 Task: Display the standings of the 2022 Victory Lane Racing NASCAR Cup Series for the race "Federated Auto Parts 400" on the track "Richmond".
Action: Mouse moved to (667, 510)
Screenshot: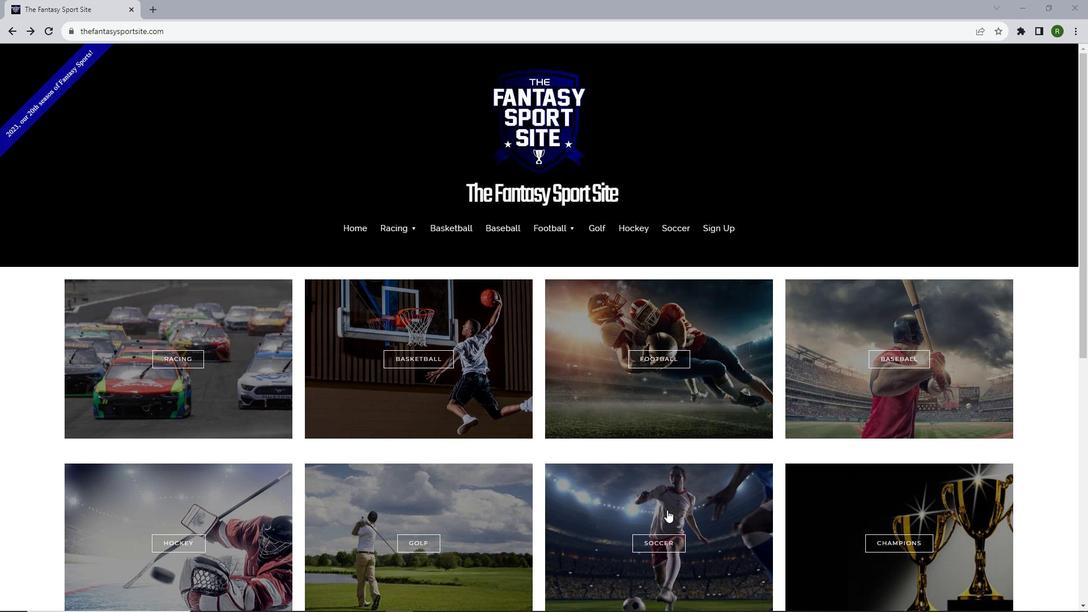 
Action: Mouse scrolled (667, 509) with delta (0, 0)
Screenshot: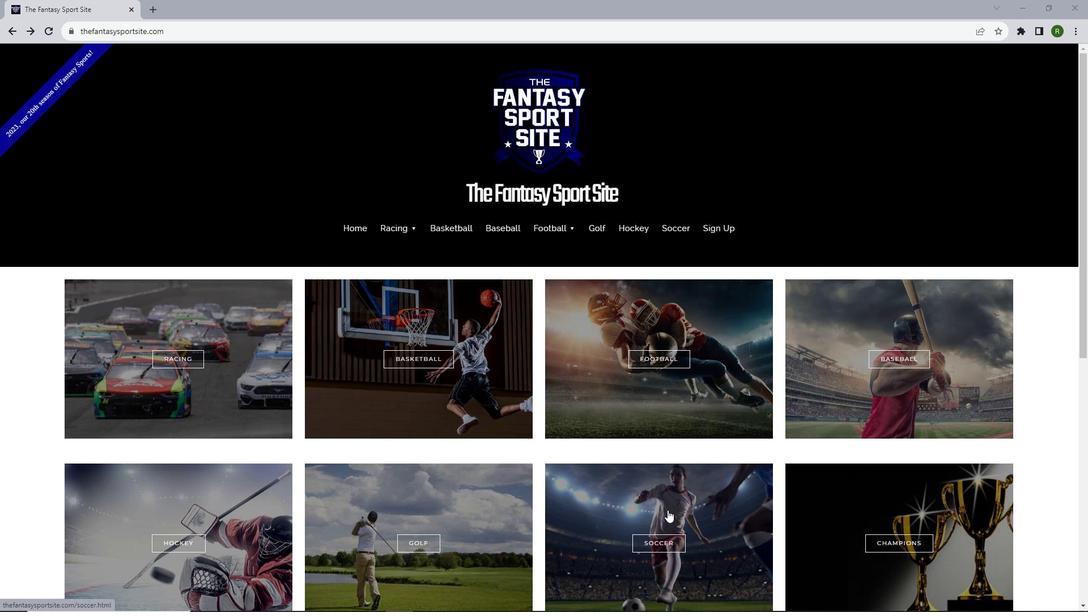 
Action: Mouse moved to (181, 303)
Screenshot: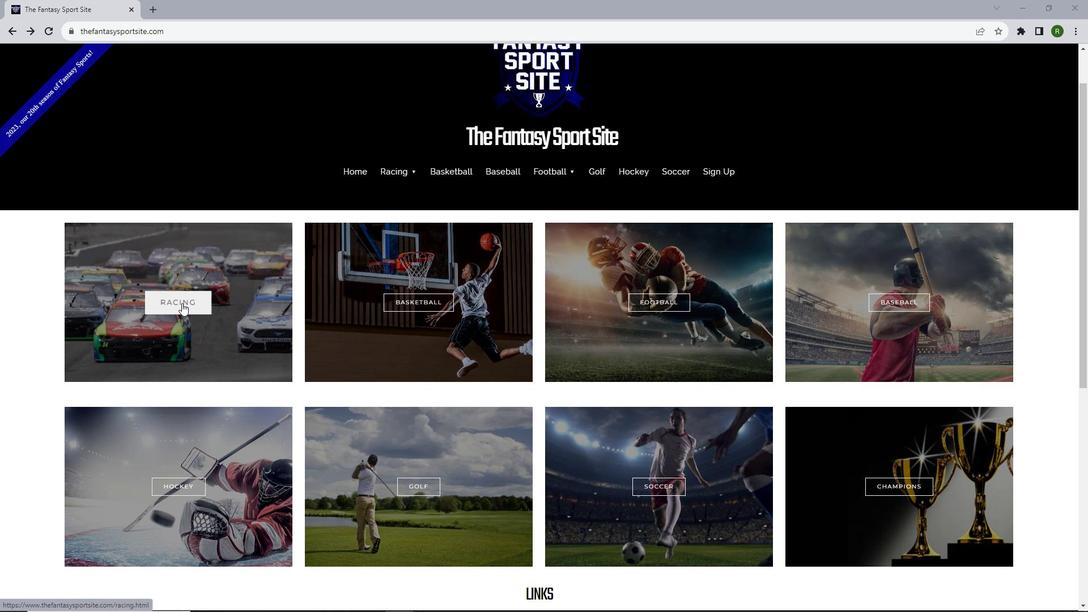 
Action: Mouse pressed left at (181, 303)
Screenshot: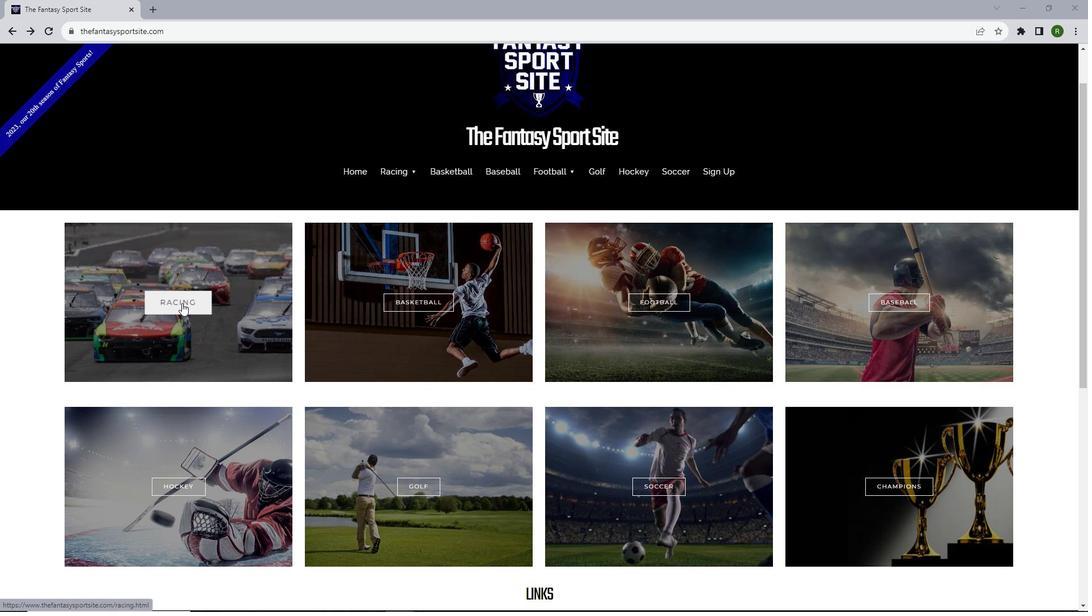 
Action: Mouse moved to (314, 306)
Screenshot: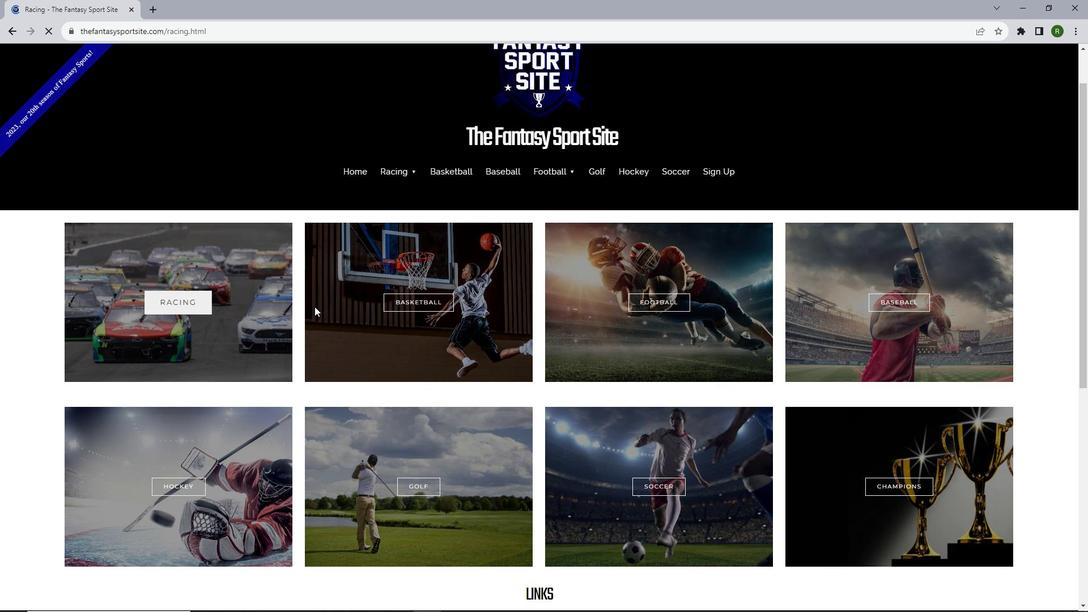
Action: Mouse scrolled (314, 306) with delta (0, 0)
Screenshot: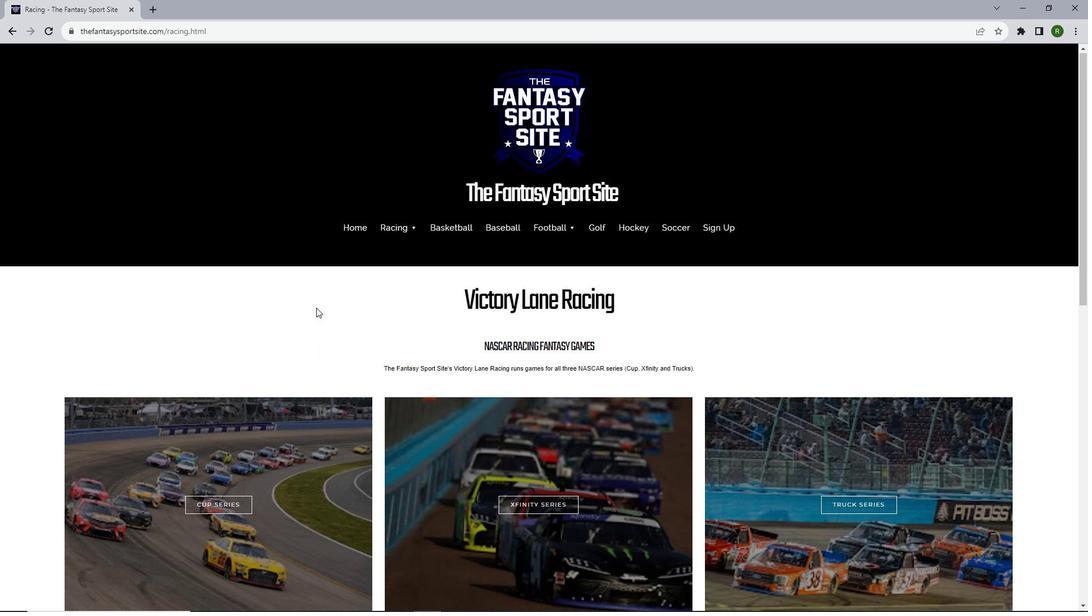 
Action: Mouse moved to (314, 306)
Screenshot: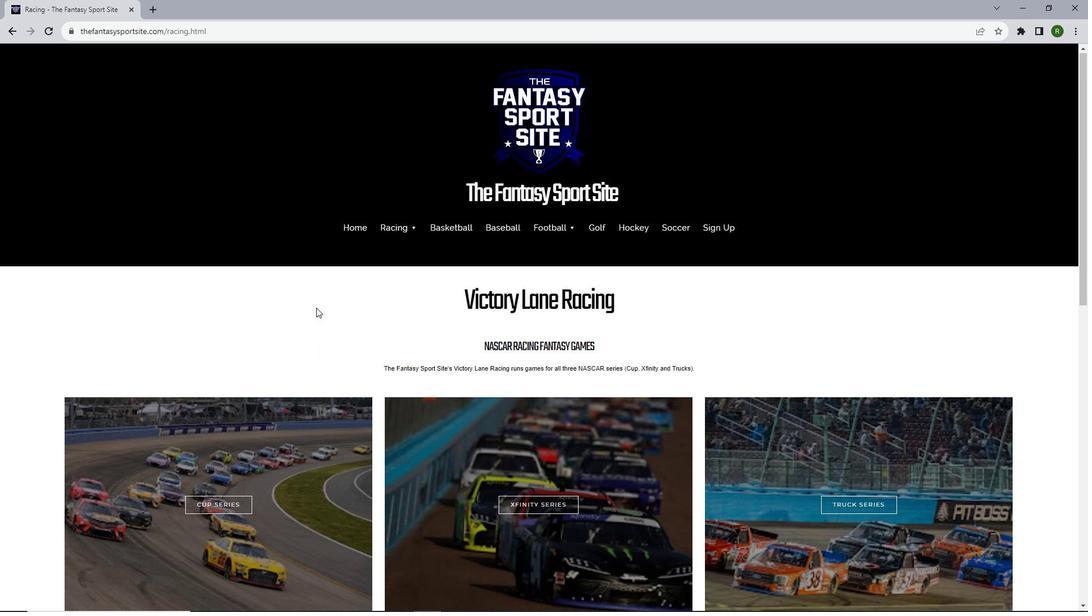 
Action: Mouse scrolled (314, 306) with delta (0, 0)
Screenshot: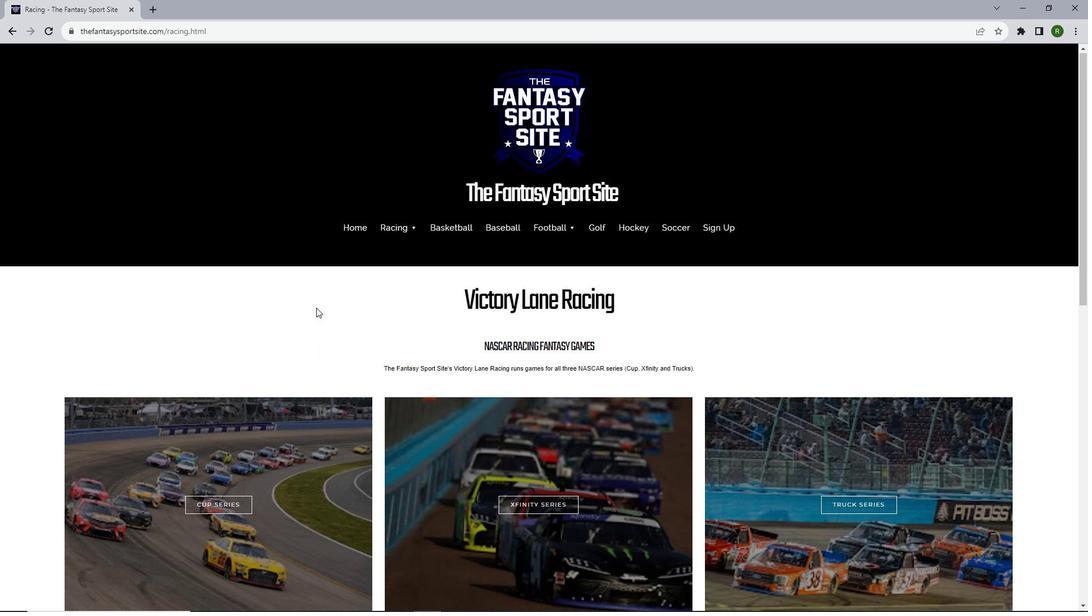 
Action: Mouse moved to (316, 307)
Screenshot: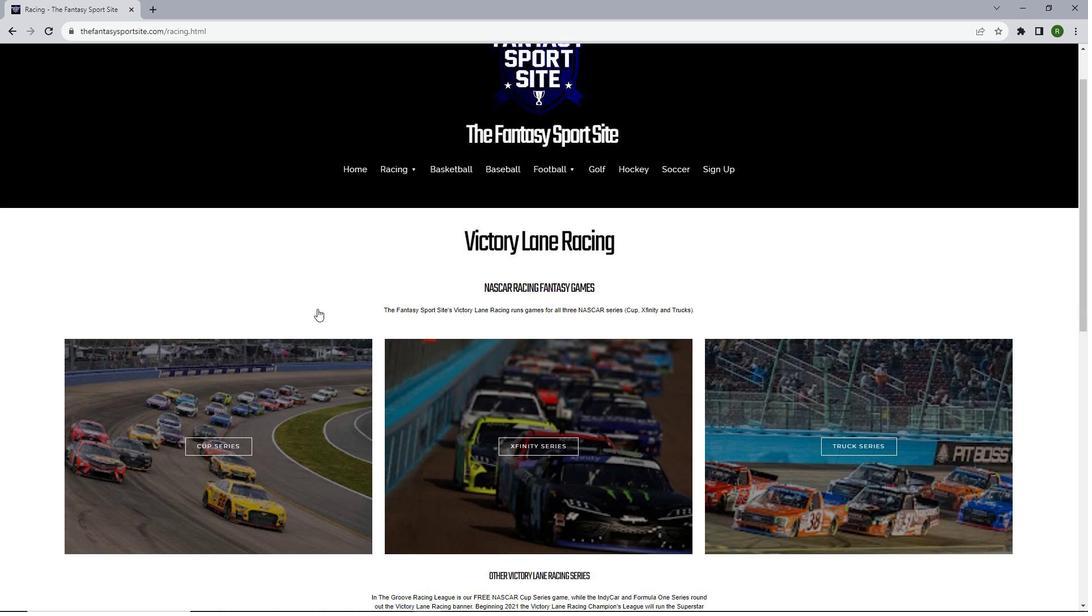 
Action: Mouse scrolled (316, 307) with delta (0, 0)
Screenshot: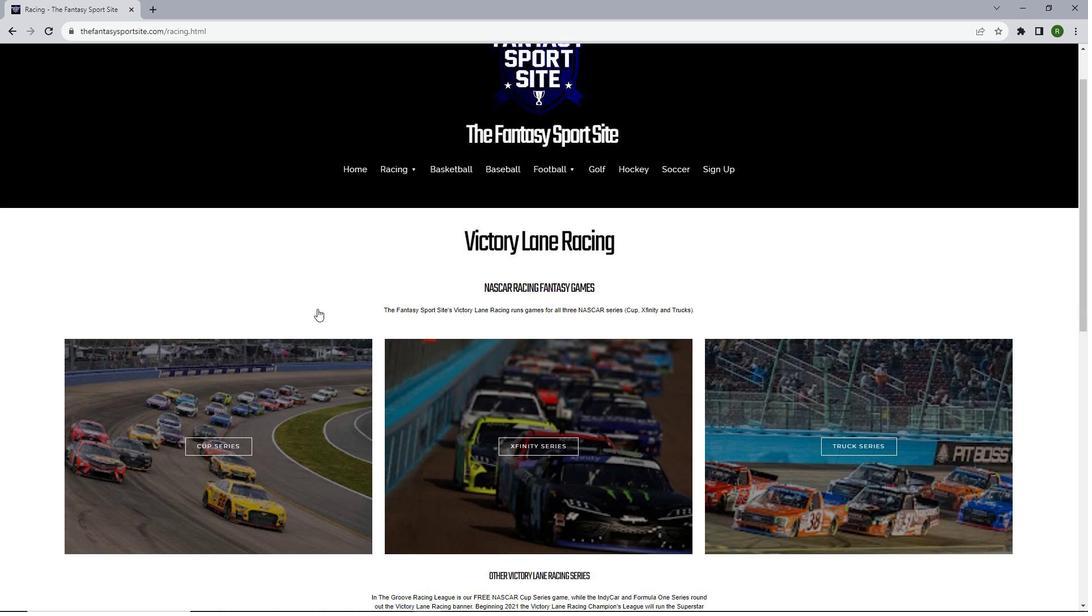 
Action: Mouse scrolled (316, 307) with delta (0, 0)
Screenshot: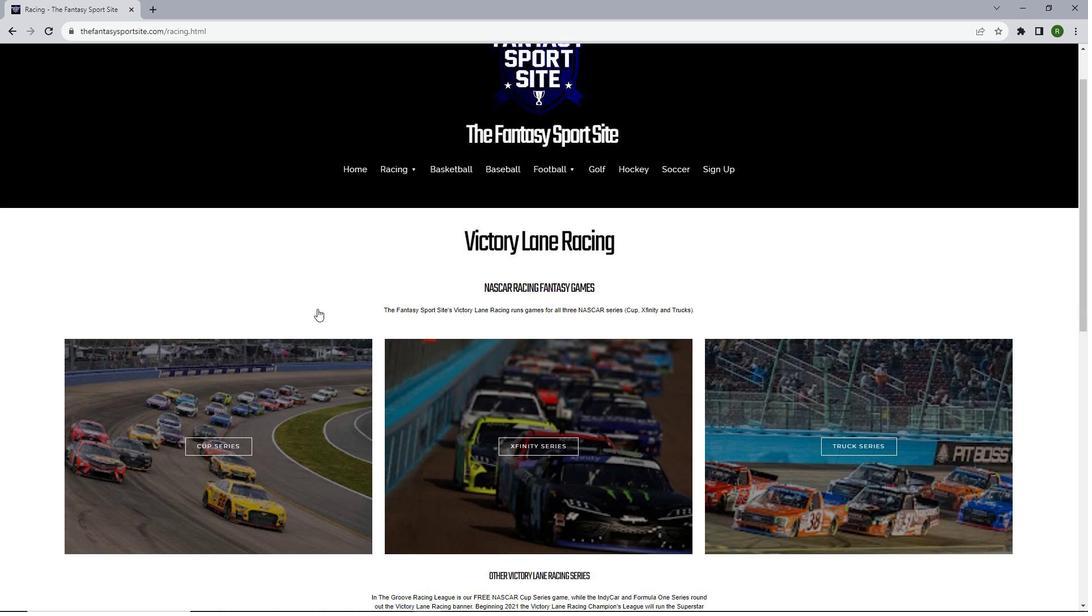 
Action: Mouse scrolled (316, 307) with delta (0, 0)
Screenshot: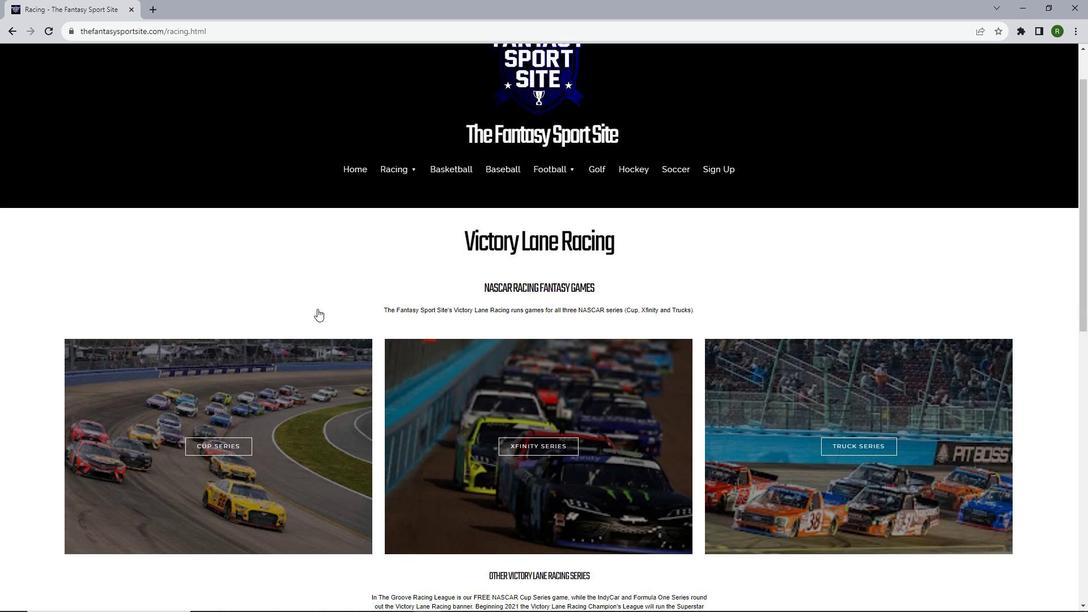 
Action: Mouse moved to (209, 230)
Screenshot: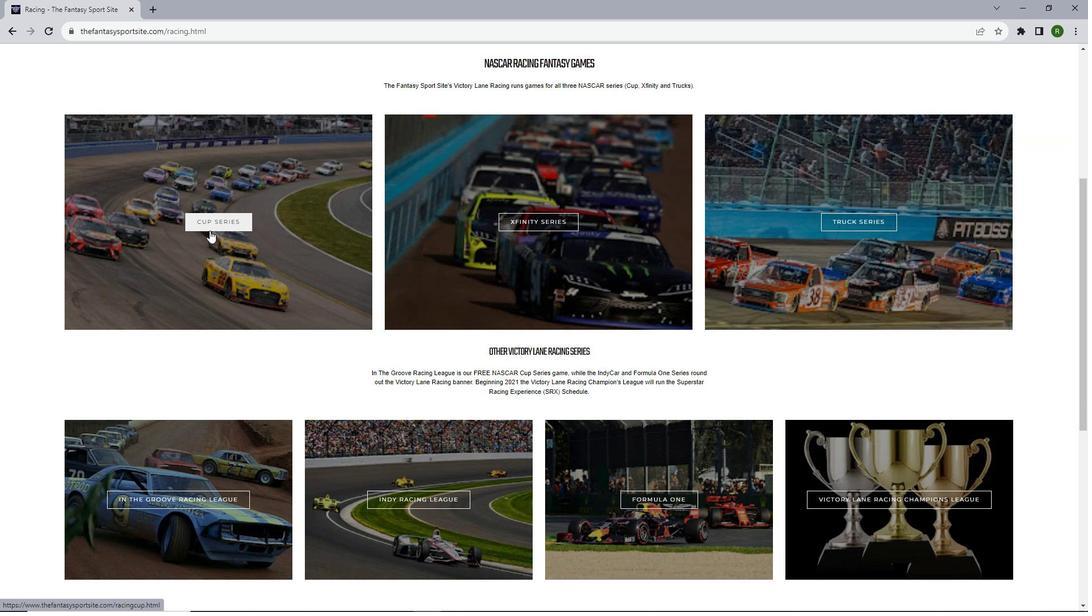 
Action: Mouse pressed left at (209, 230)
Screenshot: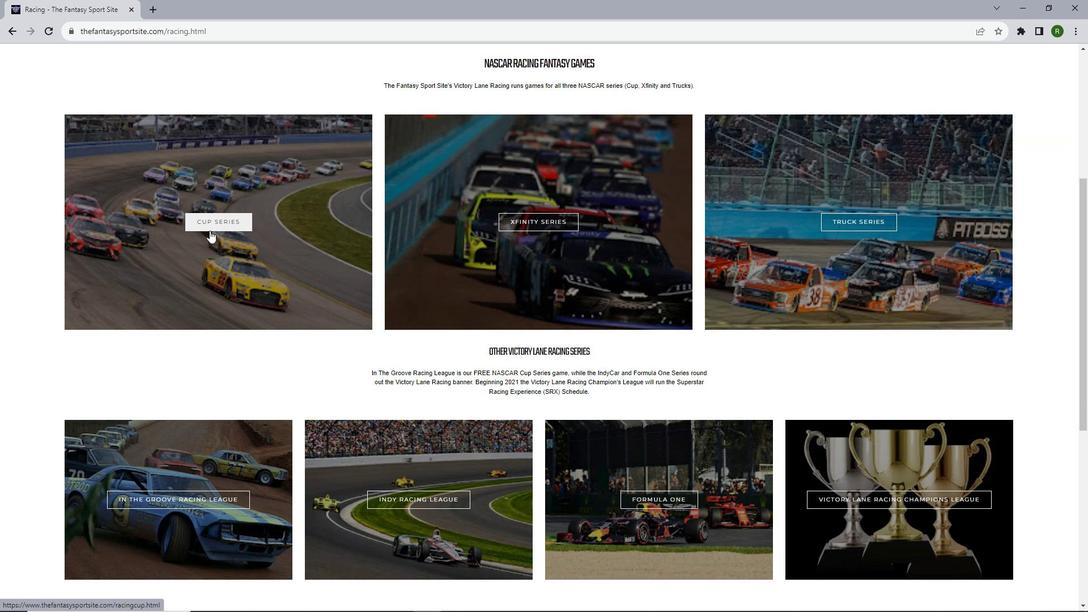 
Action: Mouse moved to (271, 278)
Screenshot: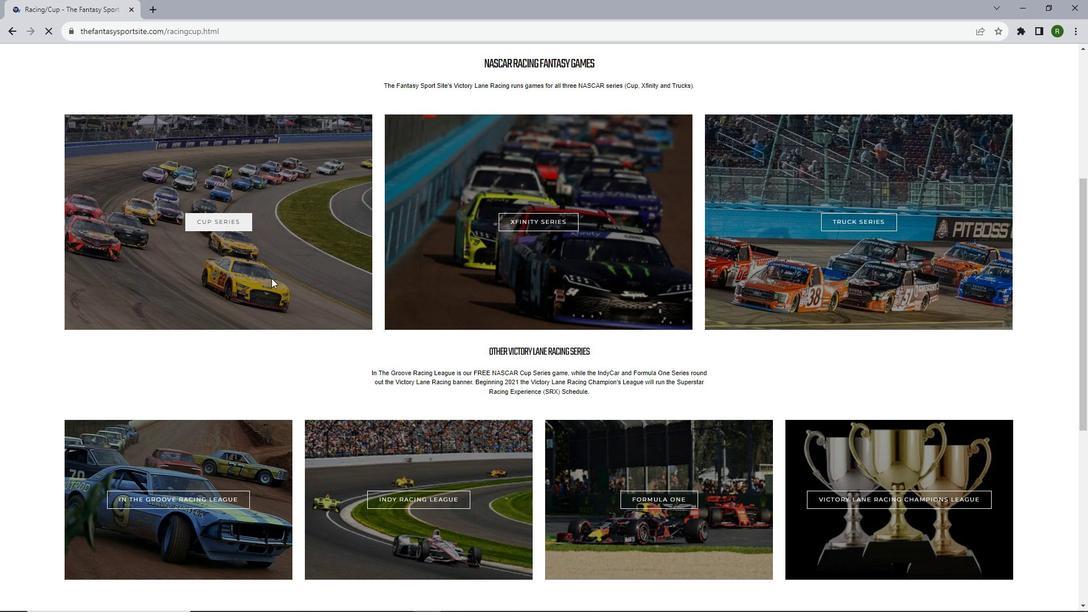 
Action: Mouse scrolled (271, 277) with delta (0, 0)
Screenshot: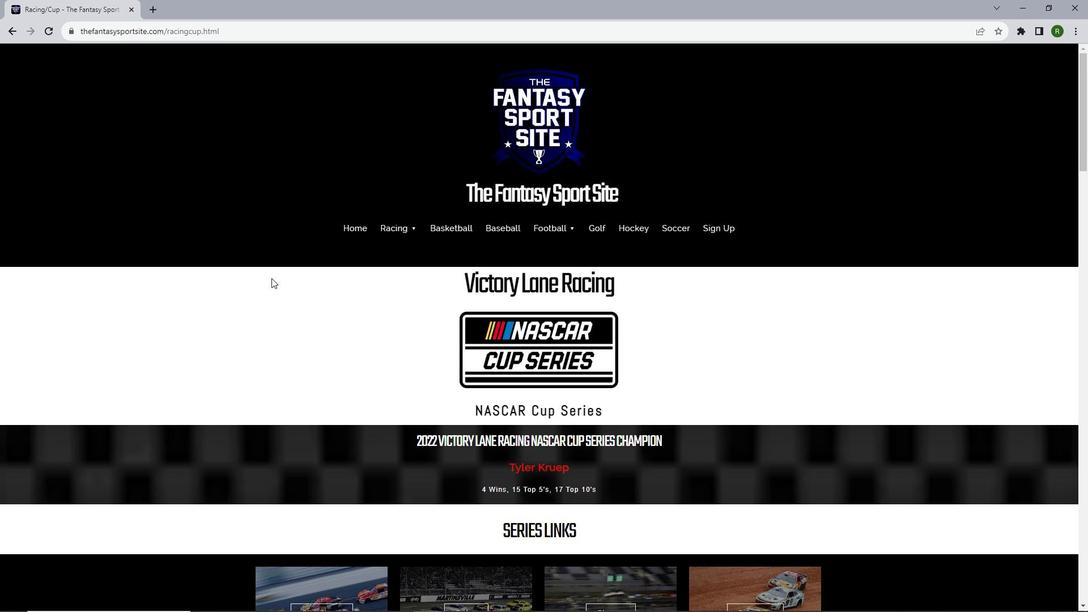 
Action: Mouse scrolled (271, 277) with delta (0, 0)
Screenshot: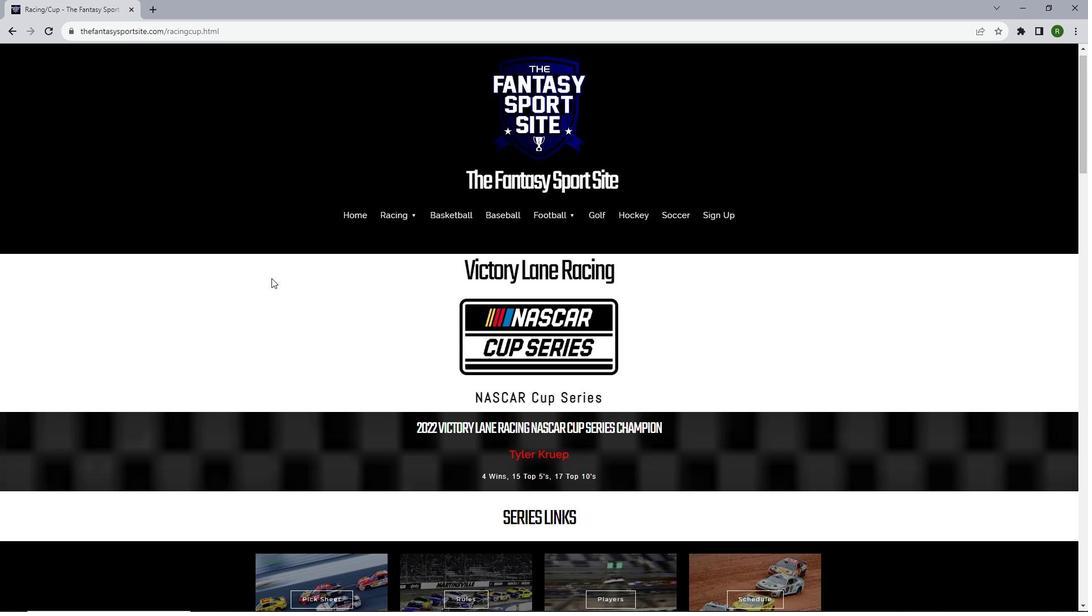 
Action: Mouse scrolled (271, 277) with delta (0, 0)
Screenshot: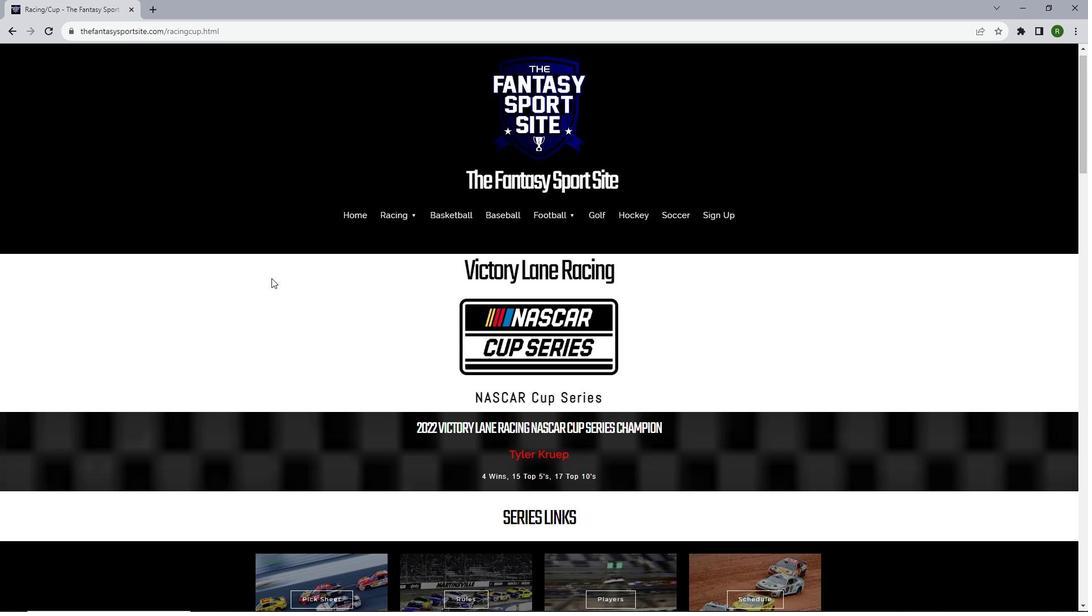 
Action: Mouse scrolled (271, 277) with delta (0, 0)
Screenshot: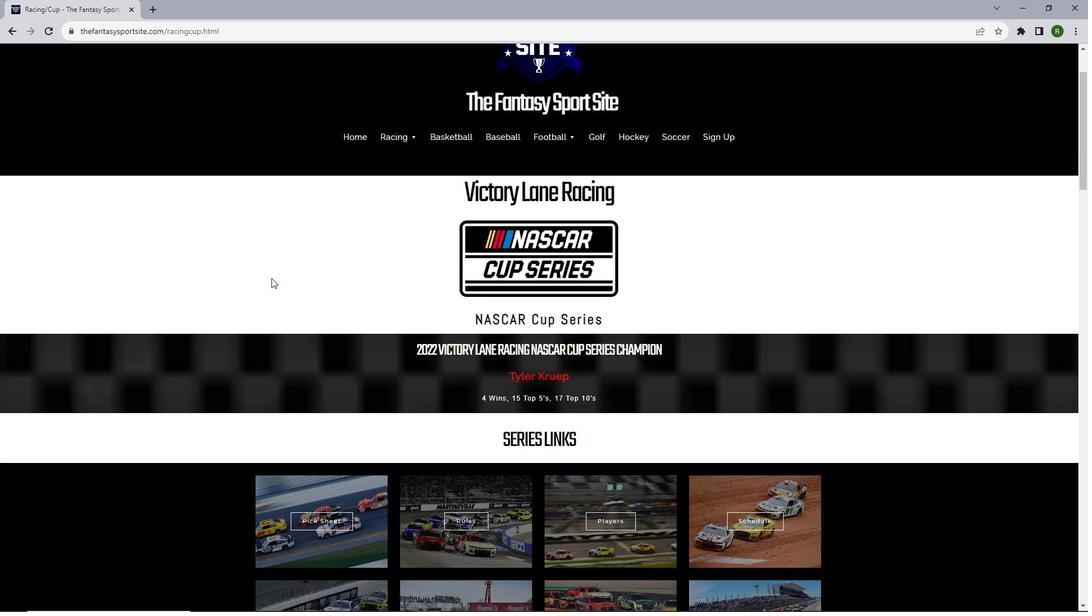 
Action: Mouse scrolled (271, 277) with delta (0, 0)
Screenshot: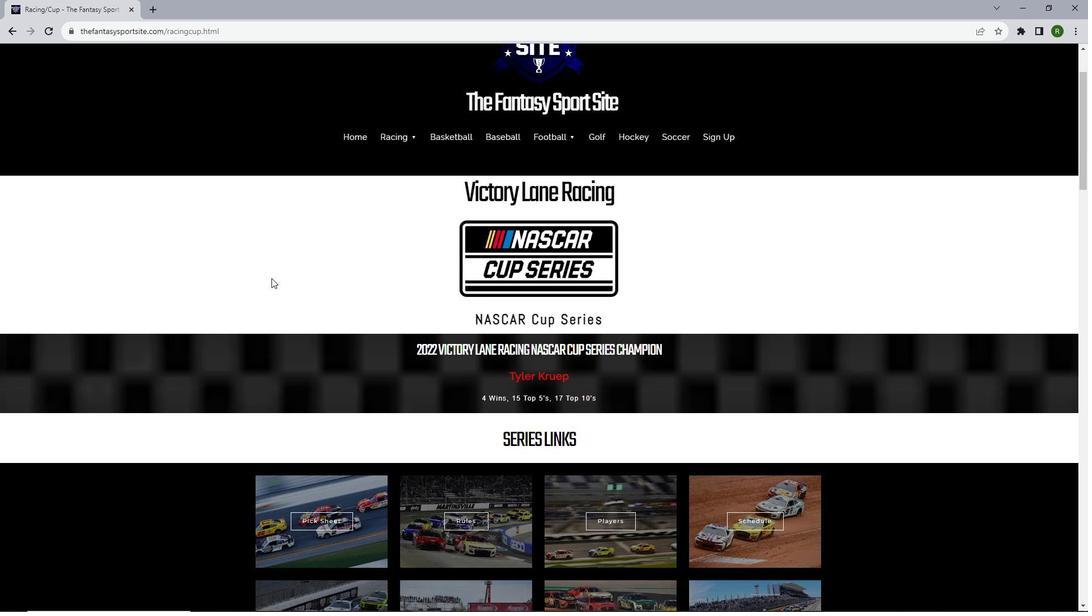
Action: Mouse moved to (620, 437)
Screenshot: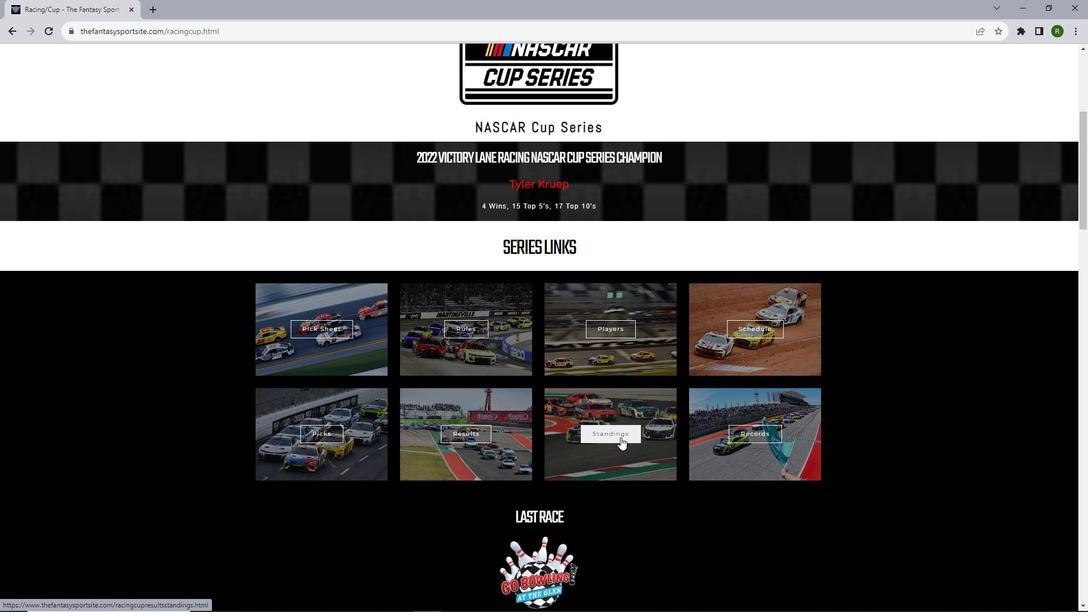 
Action: Mouse pressed left at (620, 437)
Screenshot: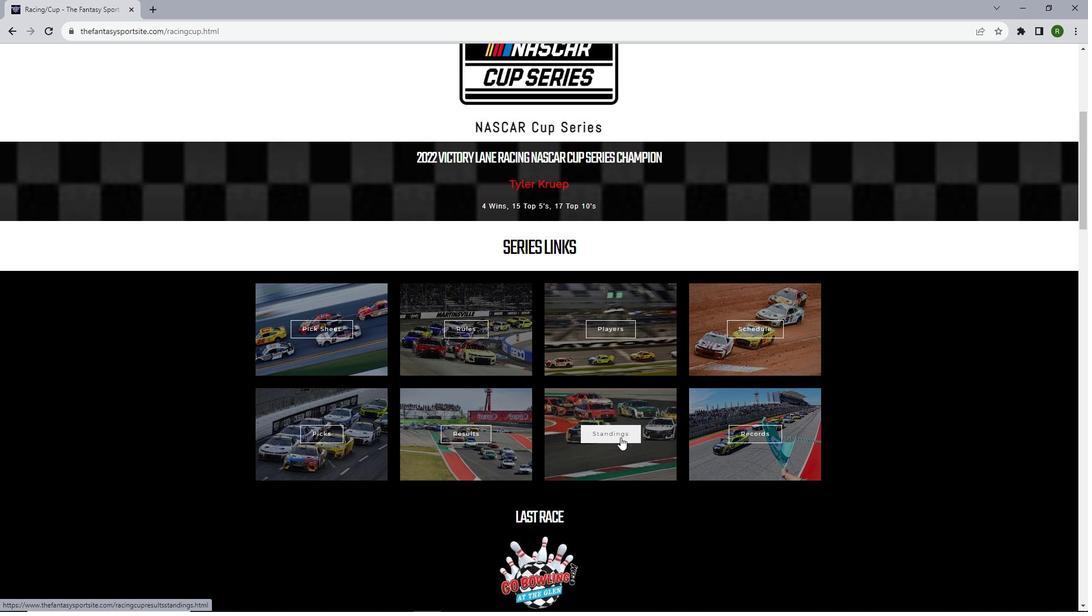 
Action: Mouse moved to (395, 263)
Screenshot: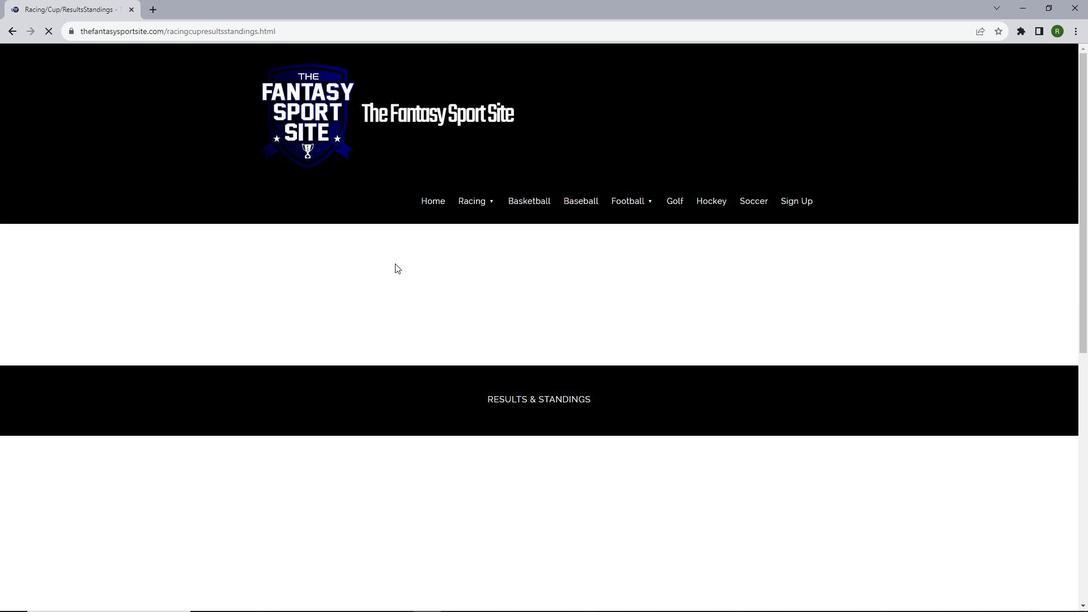 
Action: Mouse scrolled (395, 262) with delta (0, 0)
Screenshot: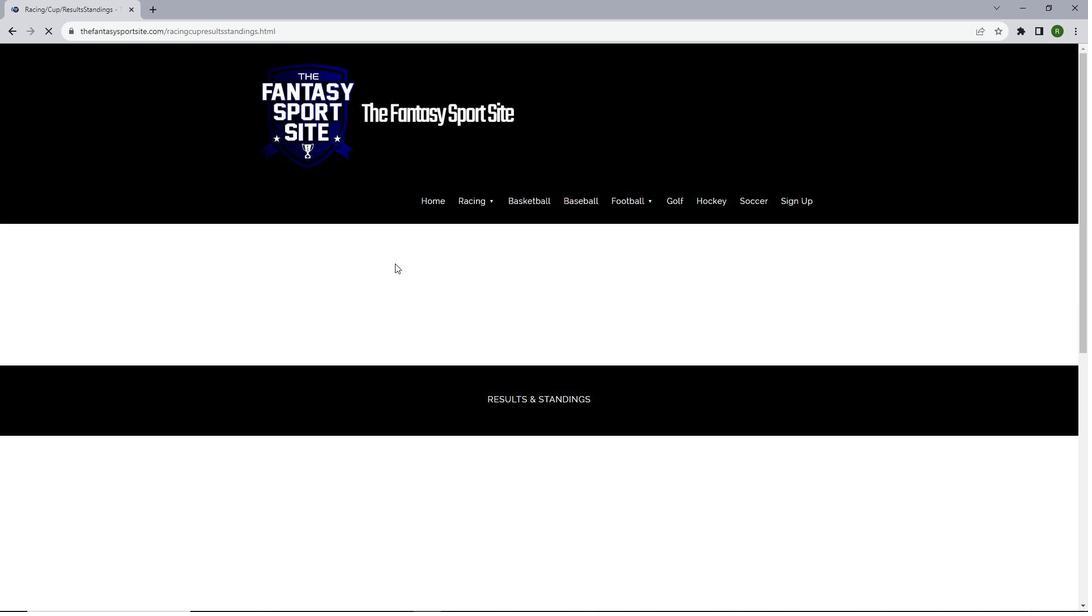 
Action: Mouse scrolled (395, 262) with delta (0, 0)
Screenshot: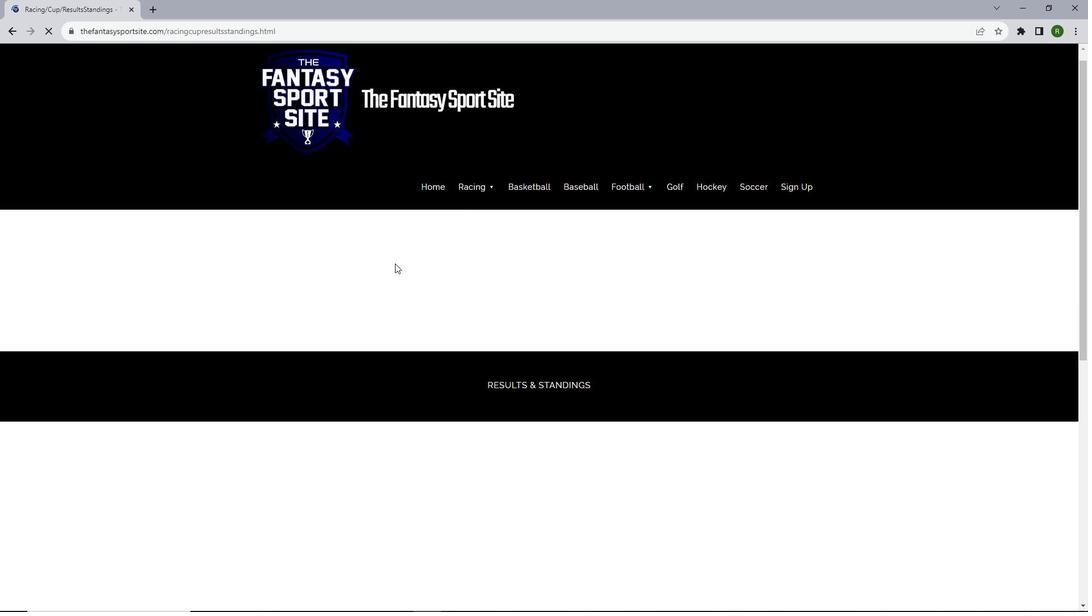 
Action: Mouse scrolled (395, 262) with delta (0, 0)
Screenshot: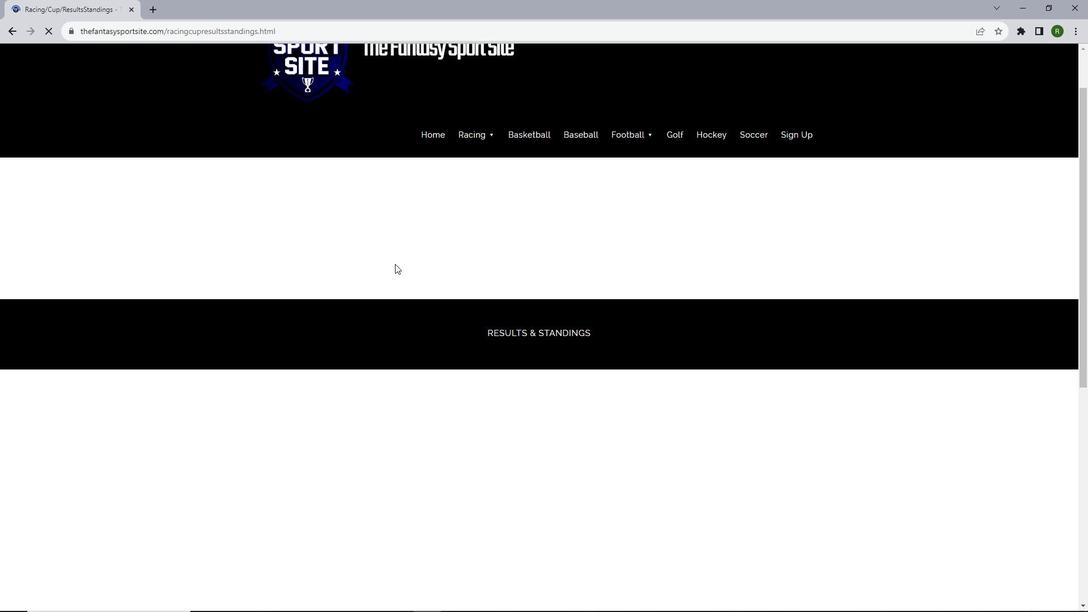 
Action: Mouse moved to (395, 264)
Screenshot: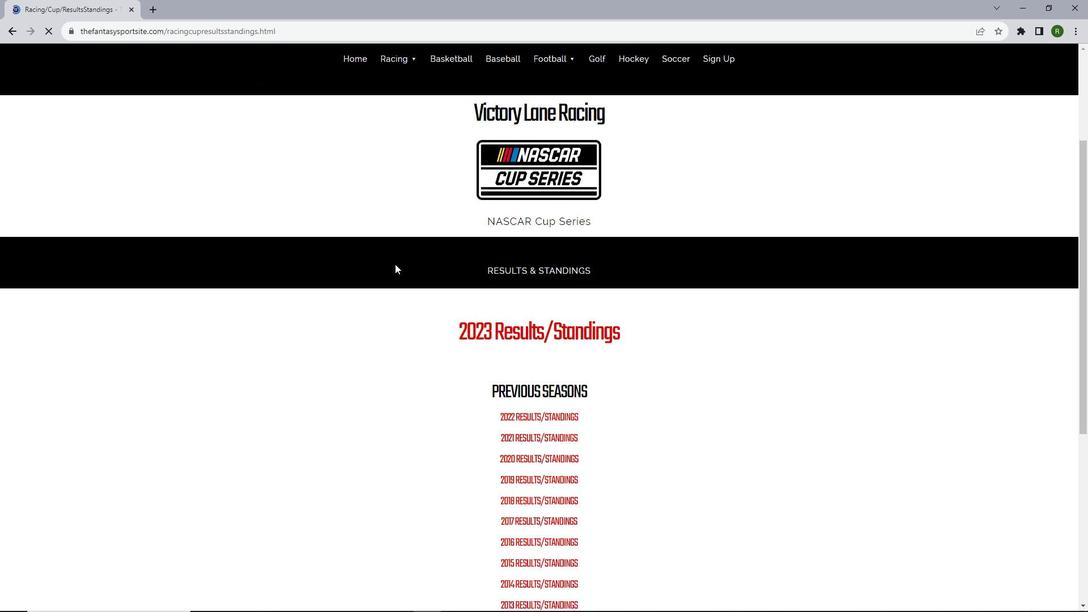 
Action: Mouse scrolled (395, 263) with delta (0, 0)
Screenshot: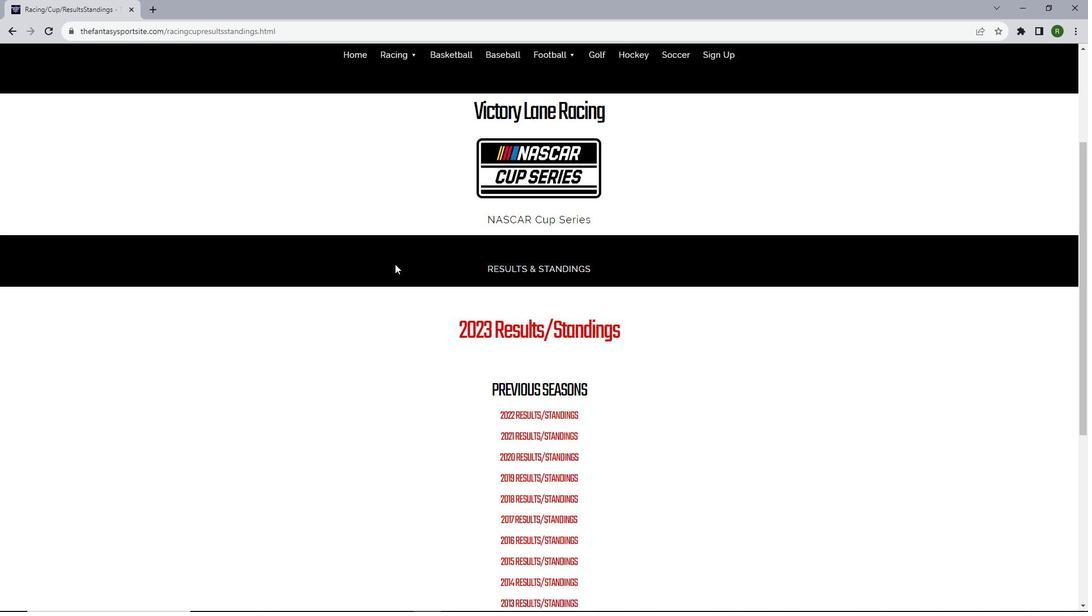 
Action: Mouse moved to (512, 359)
Screenshot: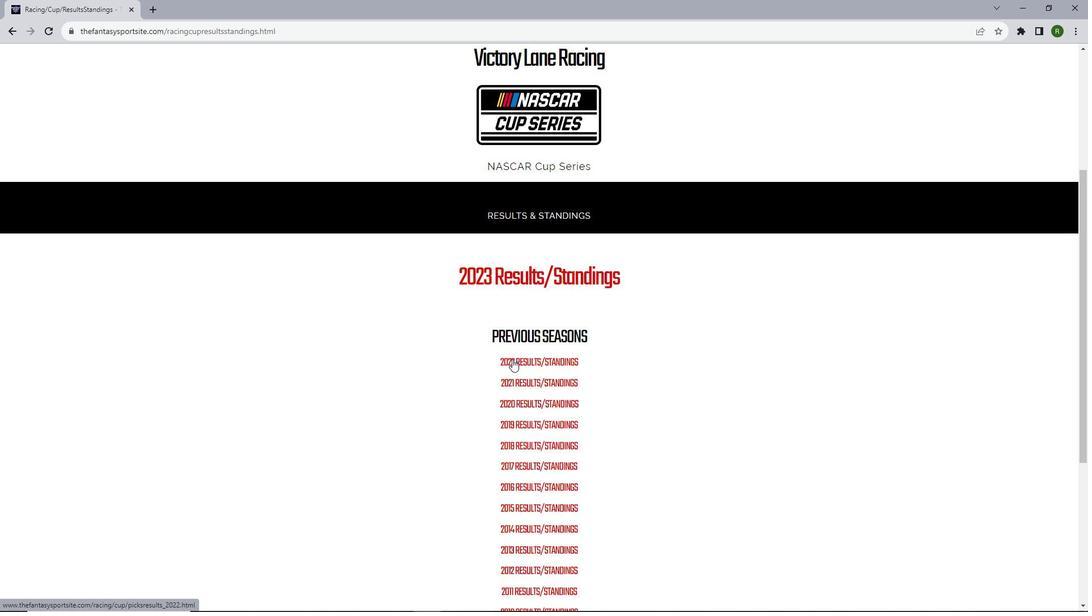 
Action: Mouse pressed left at (512, 359)
Screenshot: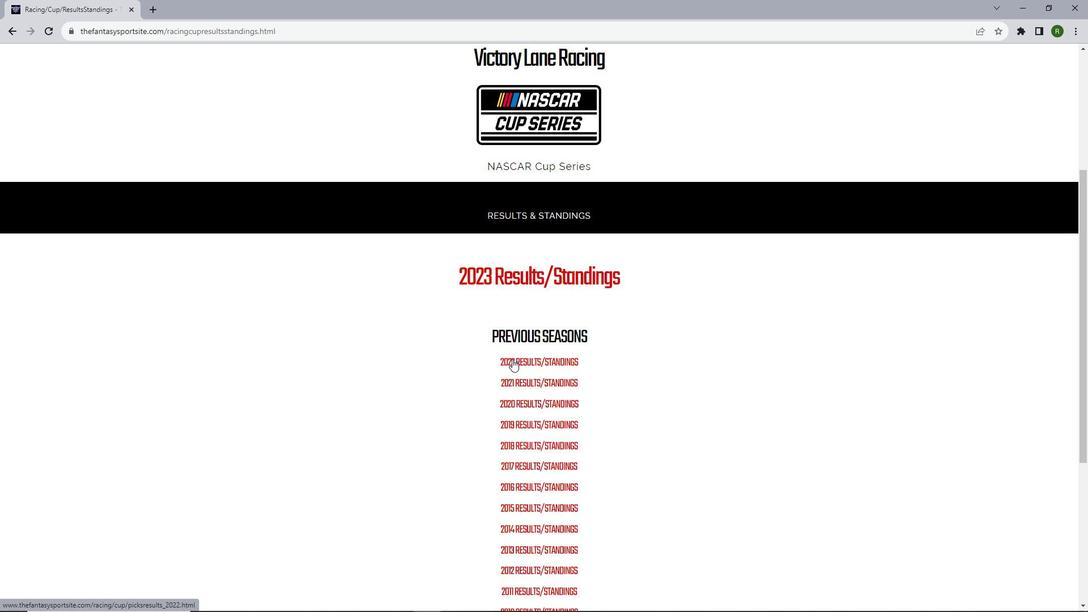 
Action: Mouse moved to (690, 396)
Screenshot: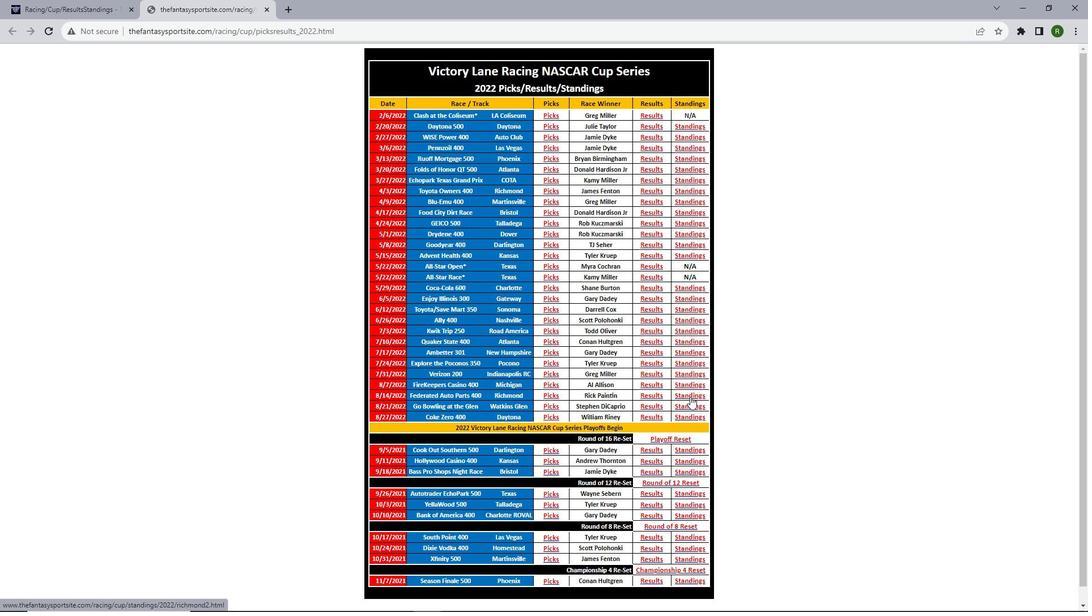 
Action: Mouse pressed left at (690, 396)
Screenshot: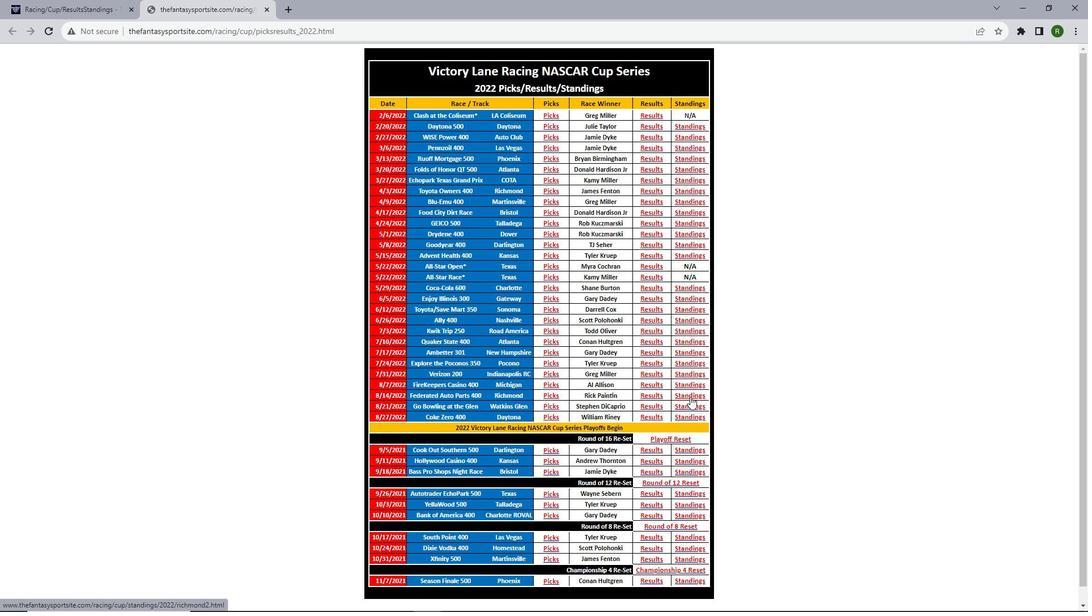 
Action: Mouse moved to (545, 333)
Screenshot: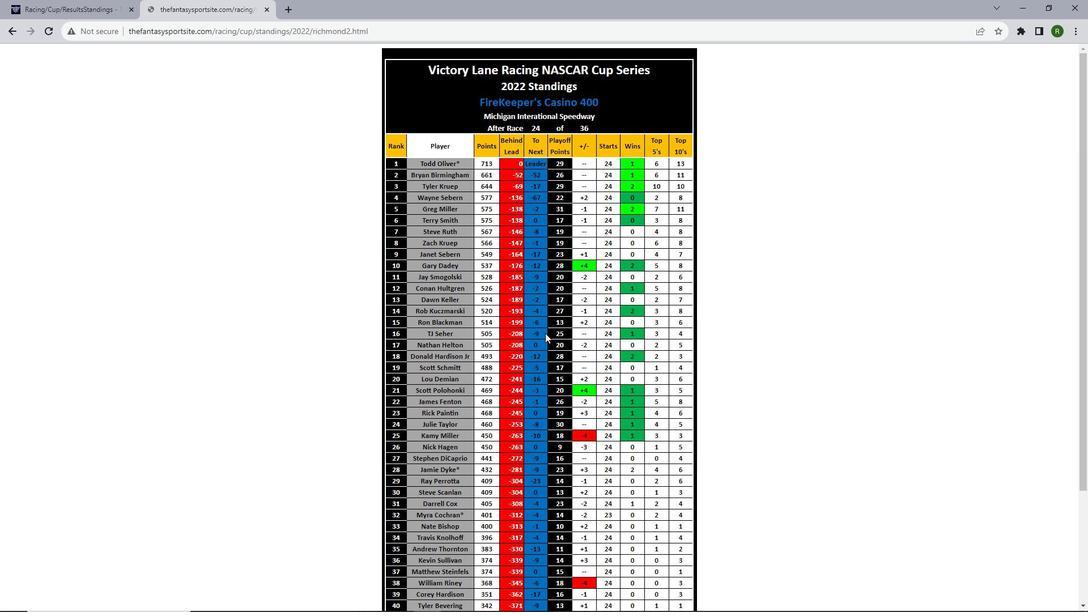 
Action: Mouse scrolled (545, 332) with delta (0, 0)
Screenshot: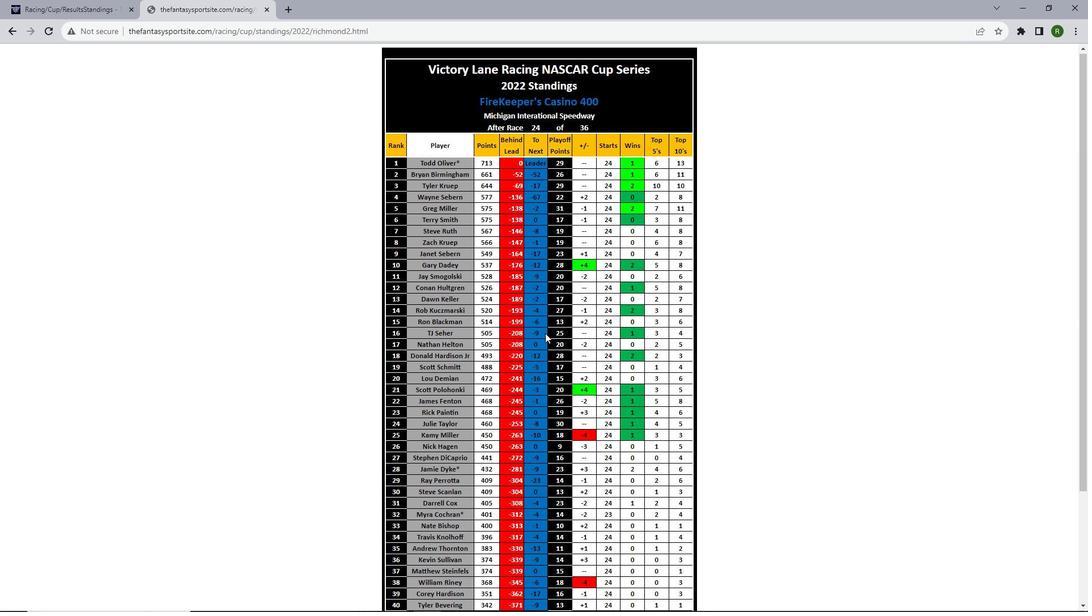
Action: Mouse scrolled (545, 332) with delta (0, 0)
Screenshot: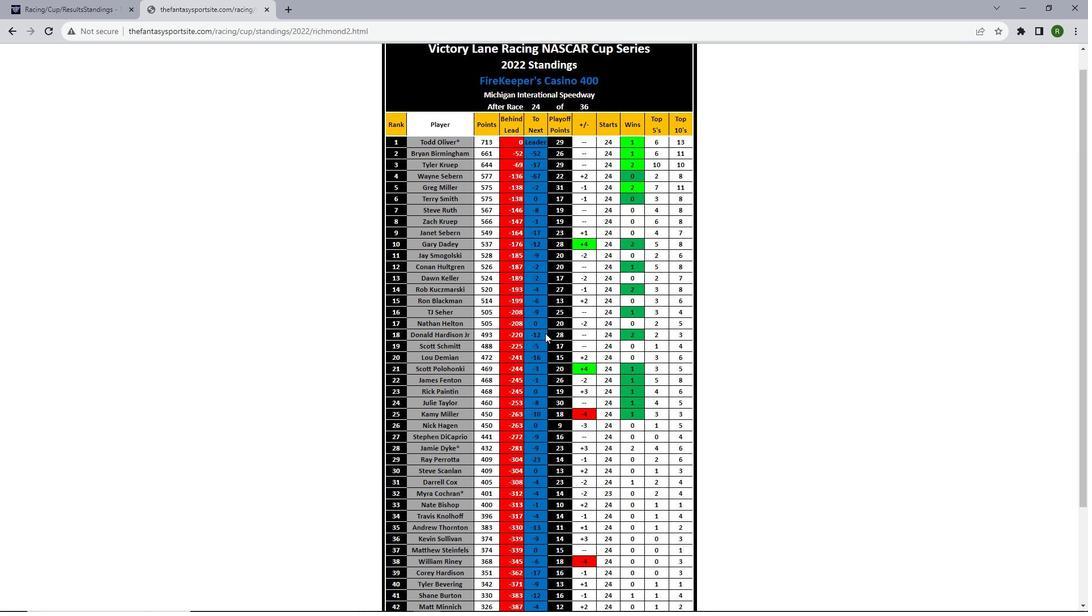 
Action: Mouse scrolled (545, 332) with delta (0, 0)
Screenshot: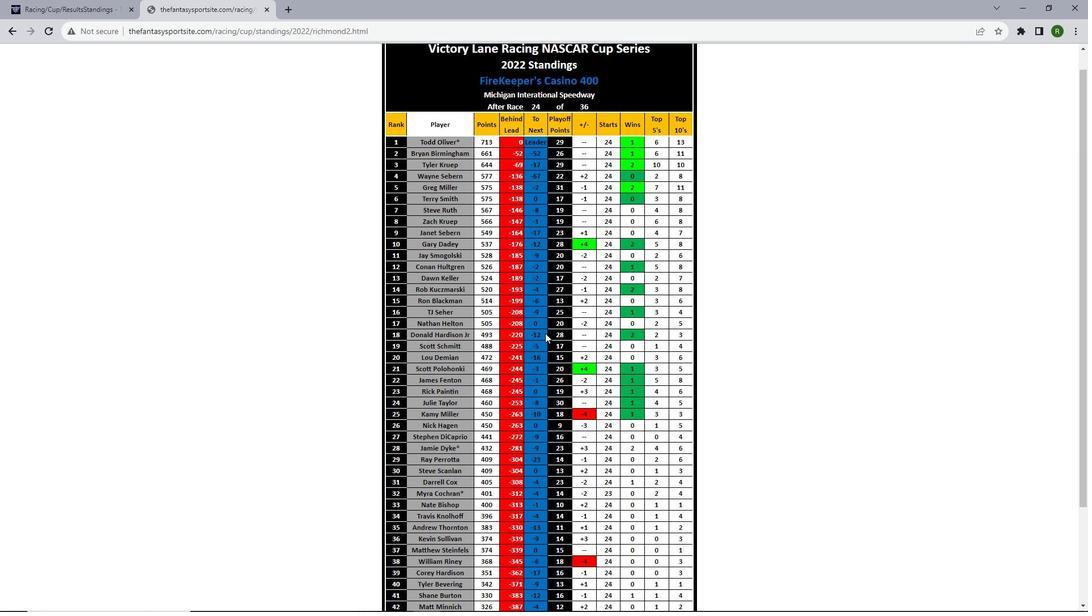
Action: Mouse scrolled (545, 332) with delta (0, 0)
Screenshot: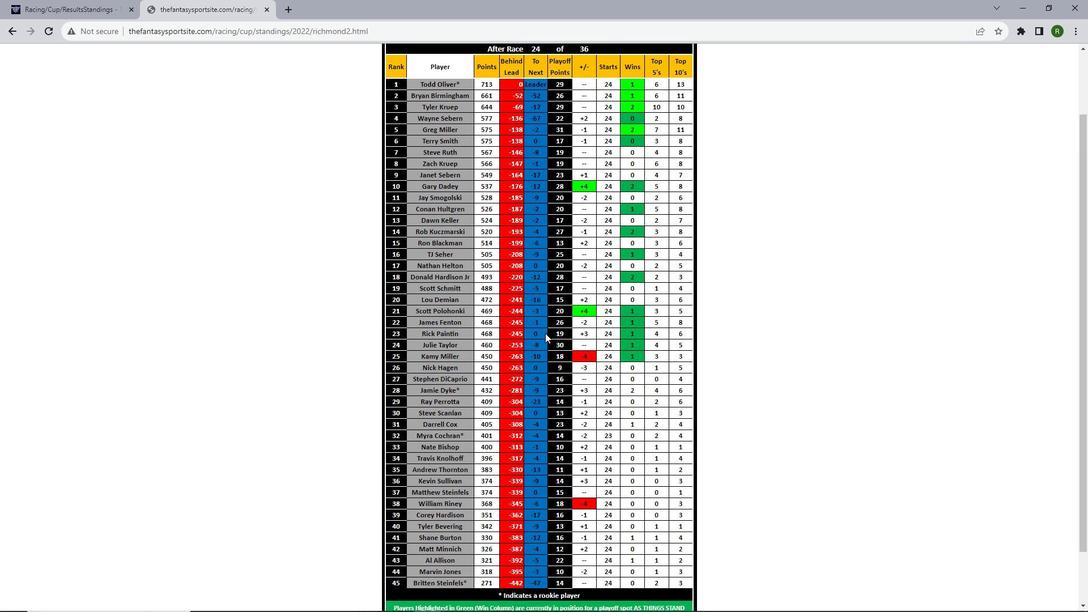 
Action: Mouse scrolled (545, 332) with delta (0, 0)
Screenshot: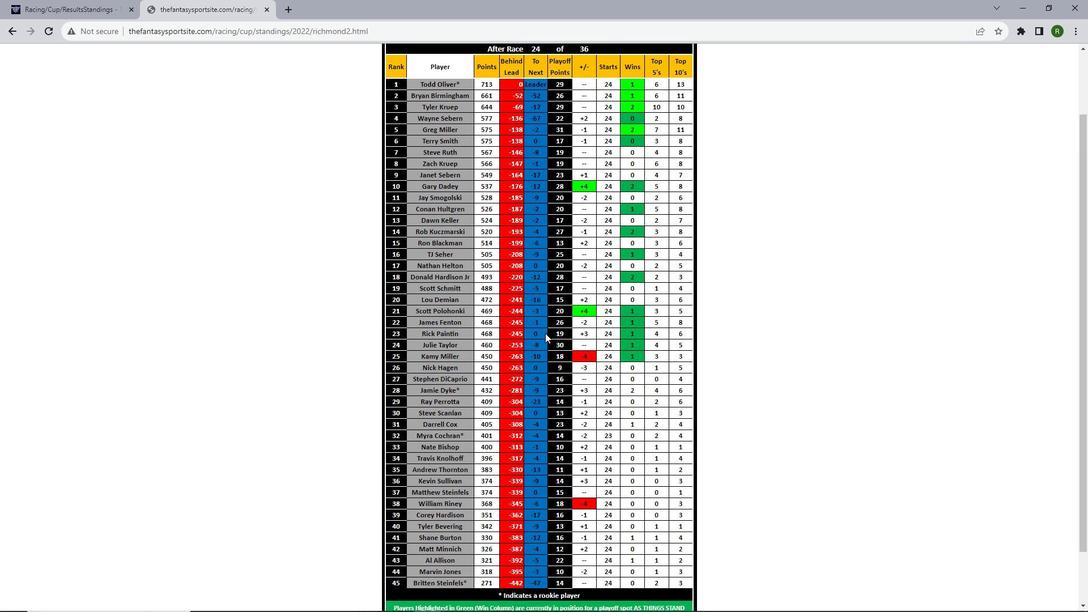 
Action: Mouse scrolled (545, 332) with delta (0, 0)
Screenshot: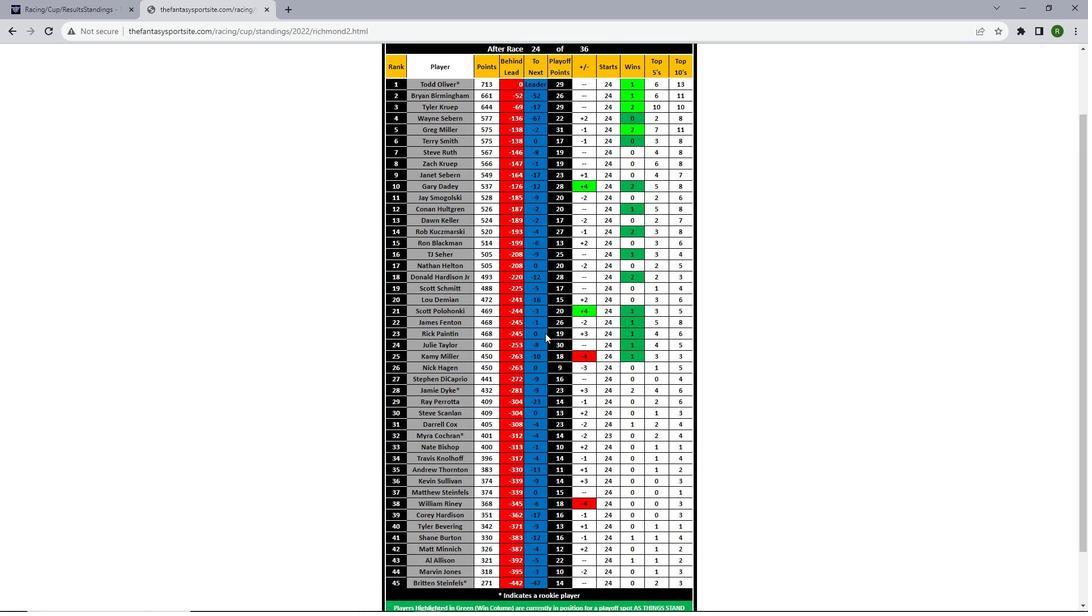 
Action: Mouse scrolled (545, 332) with delta (0, 0)
Screenshot: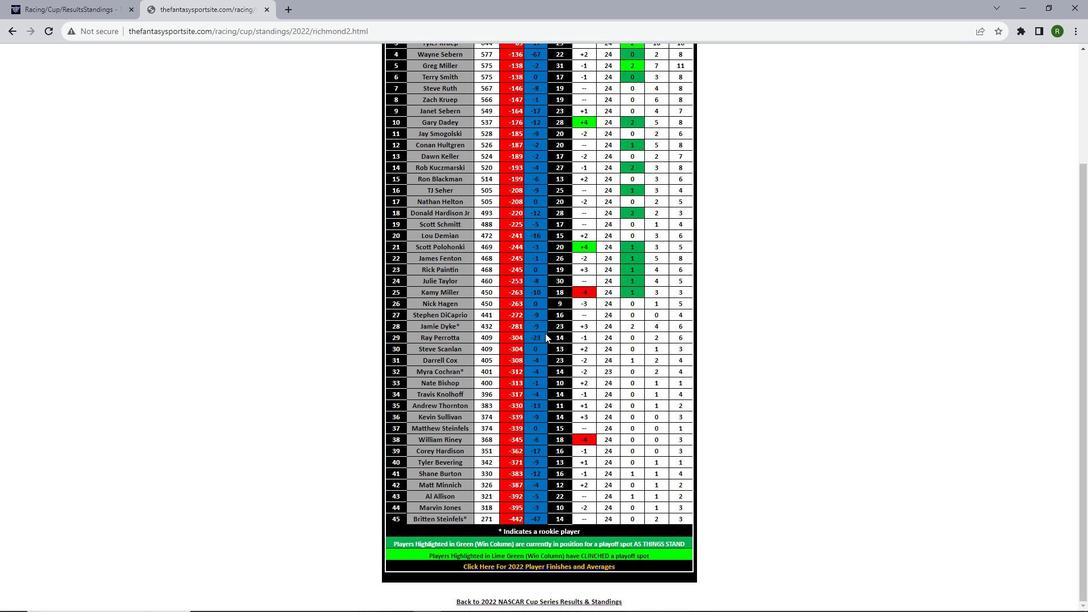 
Action: Mouse scrolled (545, 333) with delta (0, 0)
Screenshot: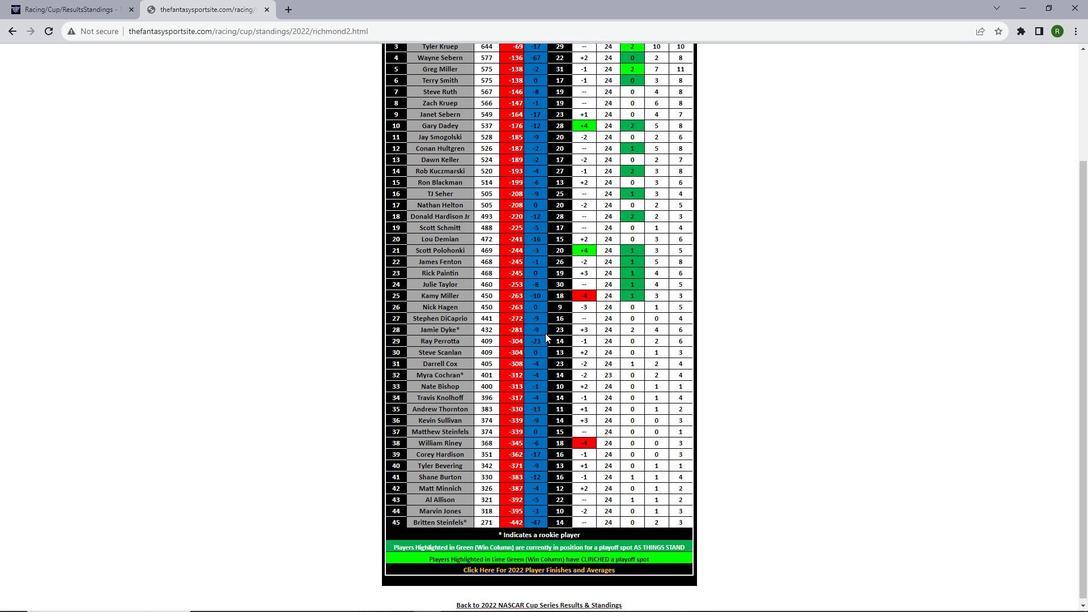 
Action: Mouse scrolled (545, 333) with delta (0, 0)
Screenshot: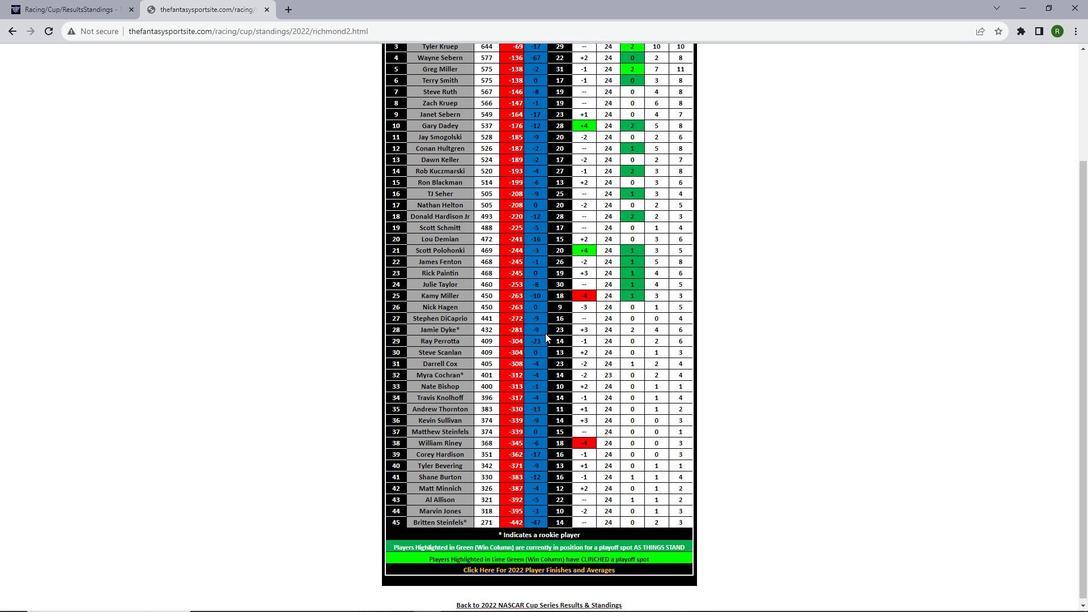 
Action: Mouse scrolled (545, 333) with delta (0, 0)
Screenshot: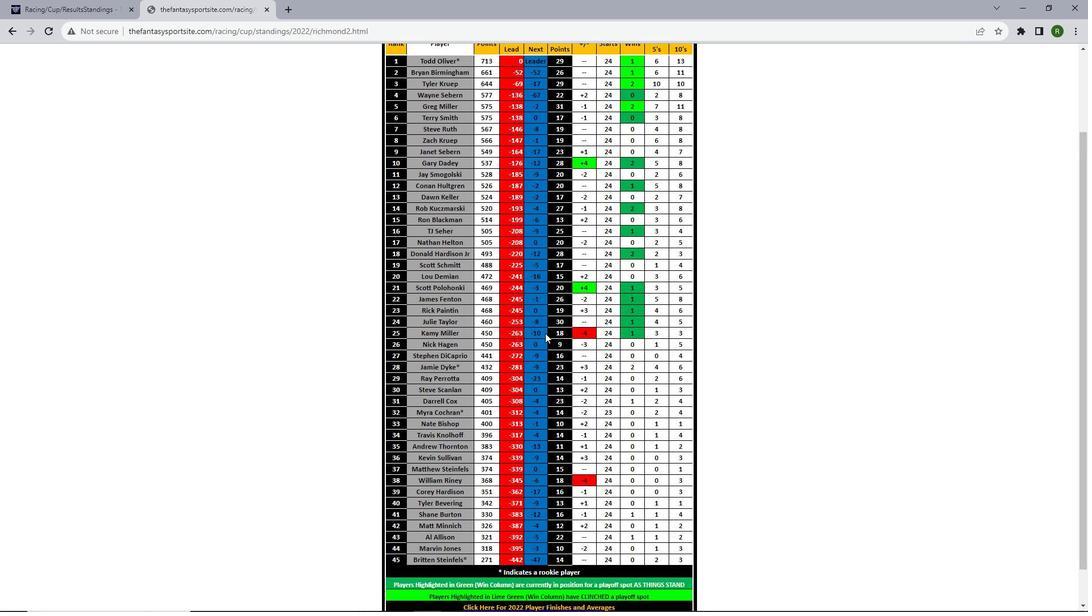 
Action: Mouse scrolled (545, 332) with delta (0, 0)
Screenshot: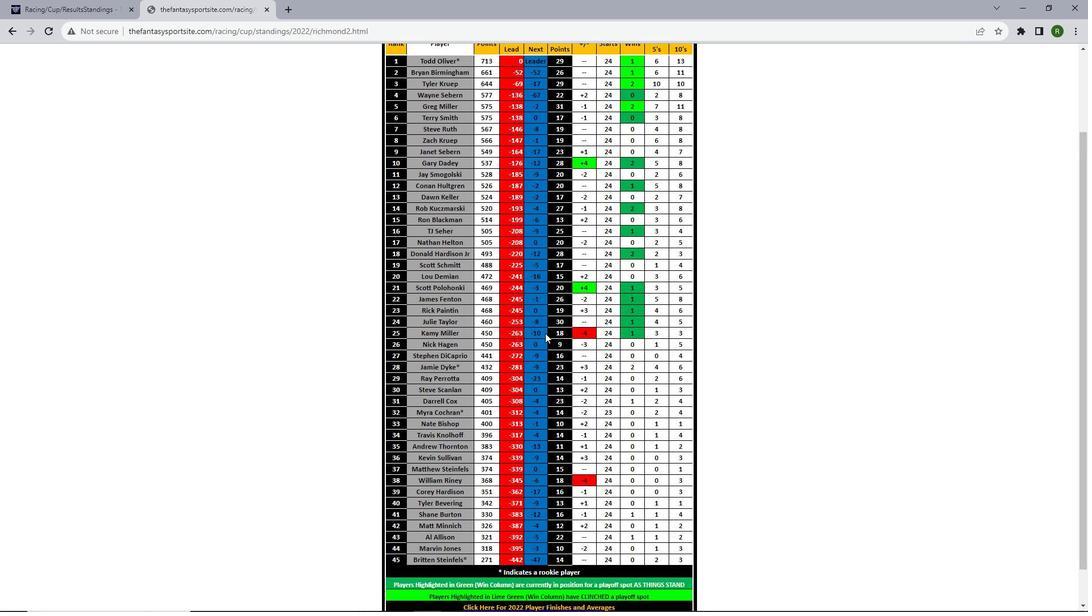 
Action: Mouse scrolled (545, 333) with delta (0, 0)
Screenshot: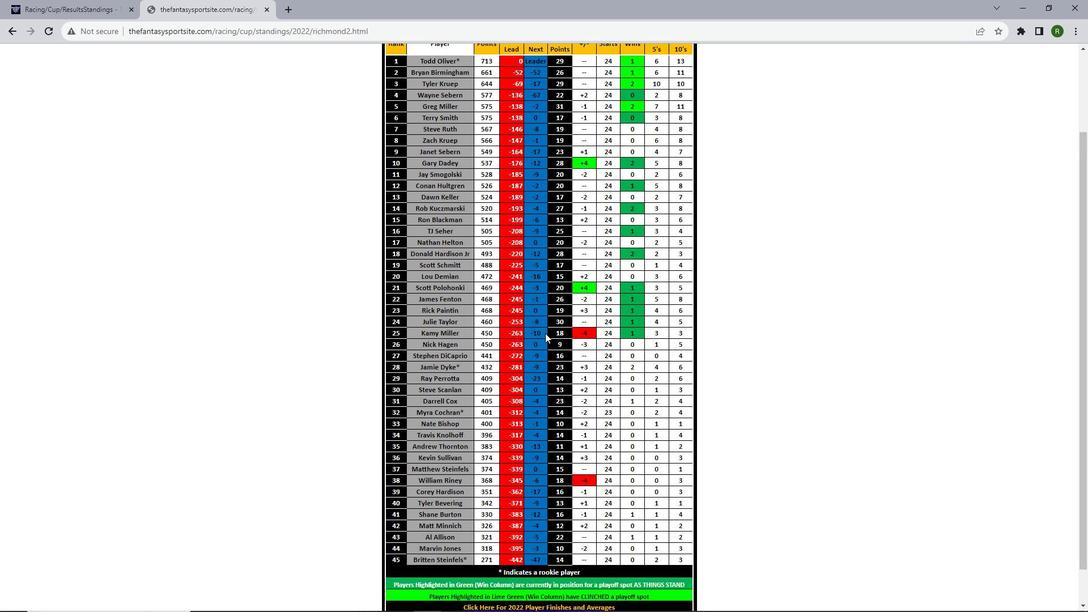 
Action: Mouse scrolled (545, 333) with delta (0, 0)
Screenshot: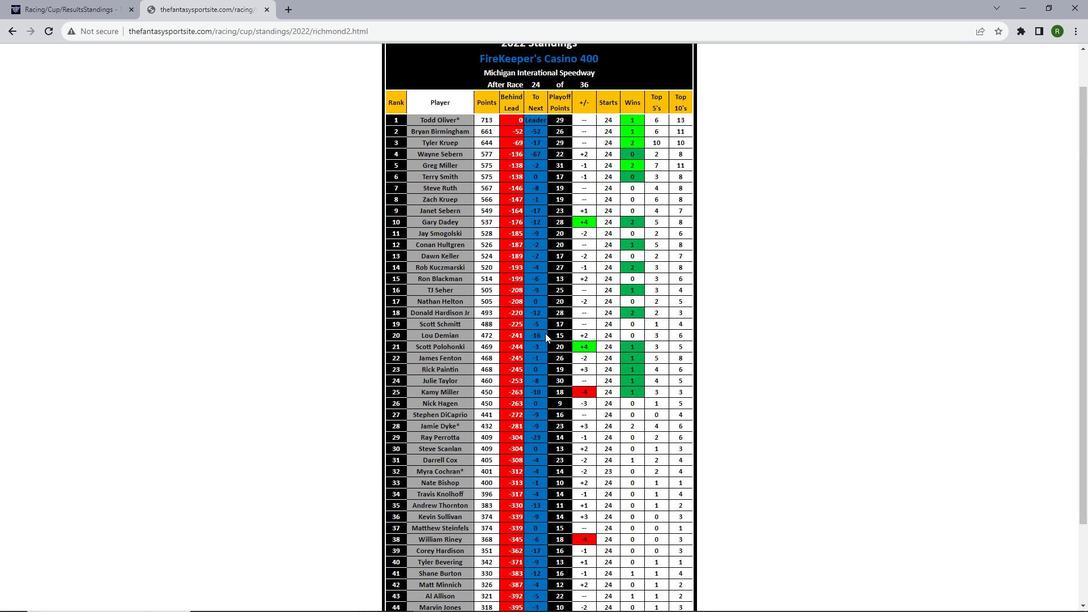 
Action: Mouse scrolled (545, 333) with delta (0, 0)
Screenshot: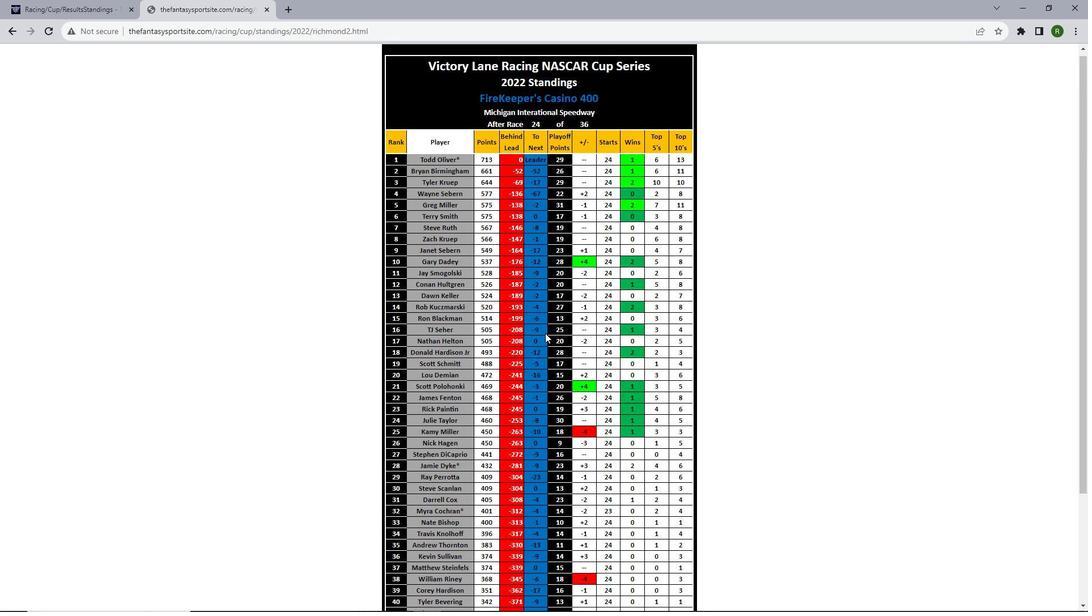 
